 Task: Create a due date automation trigger when advanced on, 2 hours after a card is due add fields with custom field "Resume" set to a number greater or equal to 1 and greater than 10.
Action: Mouse moved to (998, 80)
Screenshot: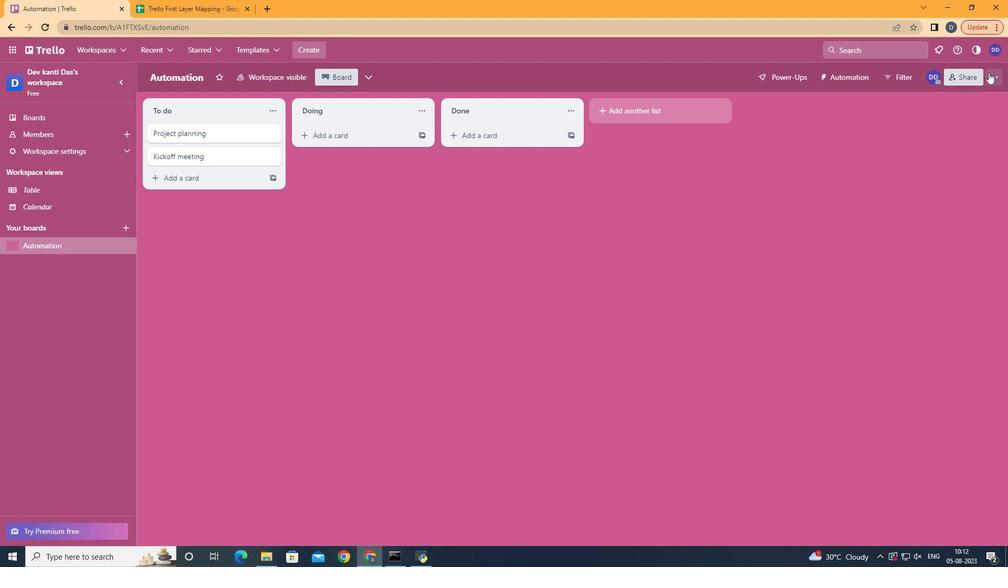 
Action: Mouse pressed left at (998, 80)
Screenshot: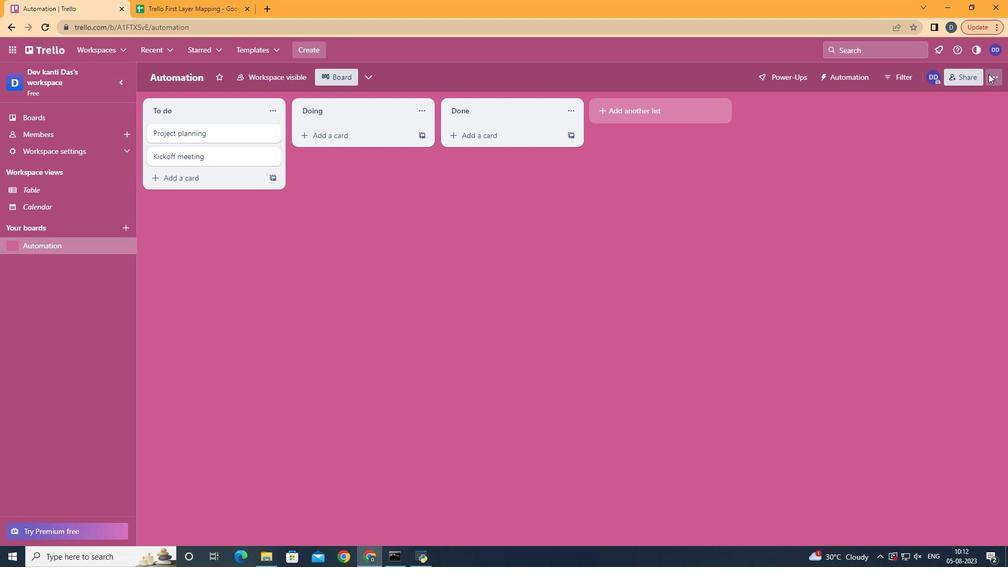
Action: Mouse moved to (932, 225)
Screenshot: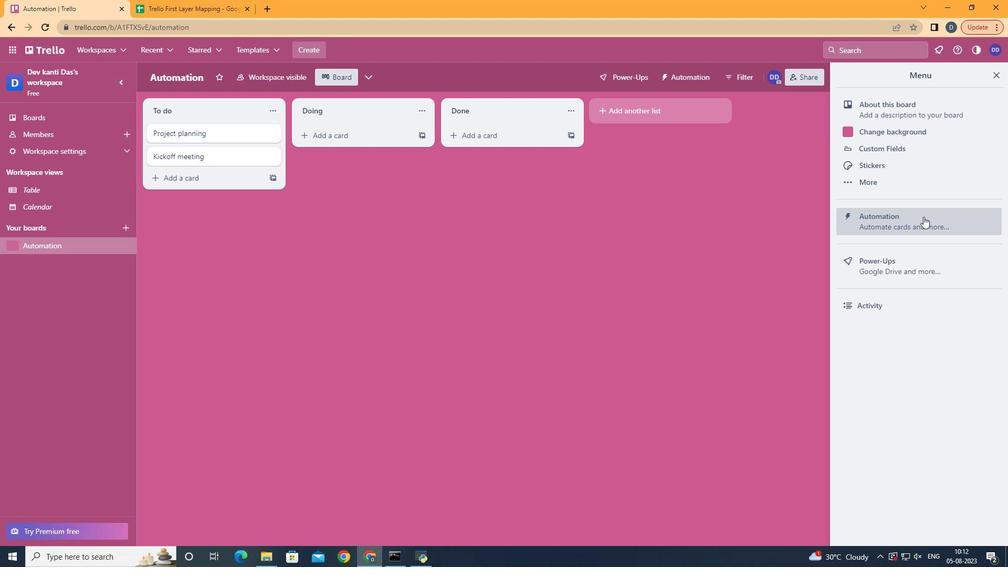 
Action: Mouse pressed left at (932, 225)
Screenshot: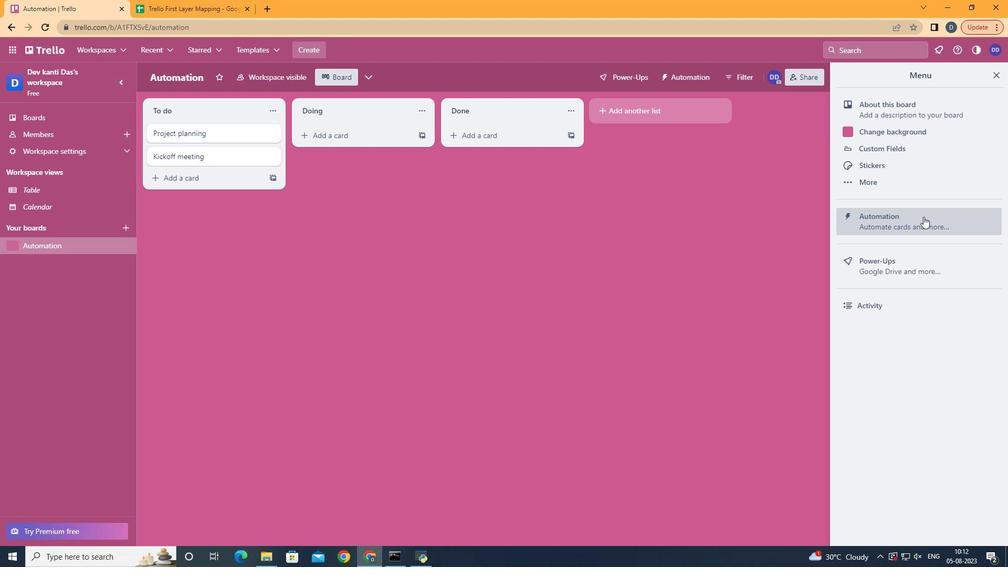 
Action: Mouse moved to (209, 219)
Screenshot: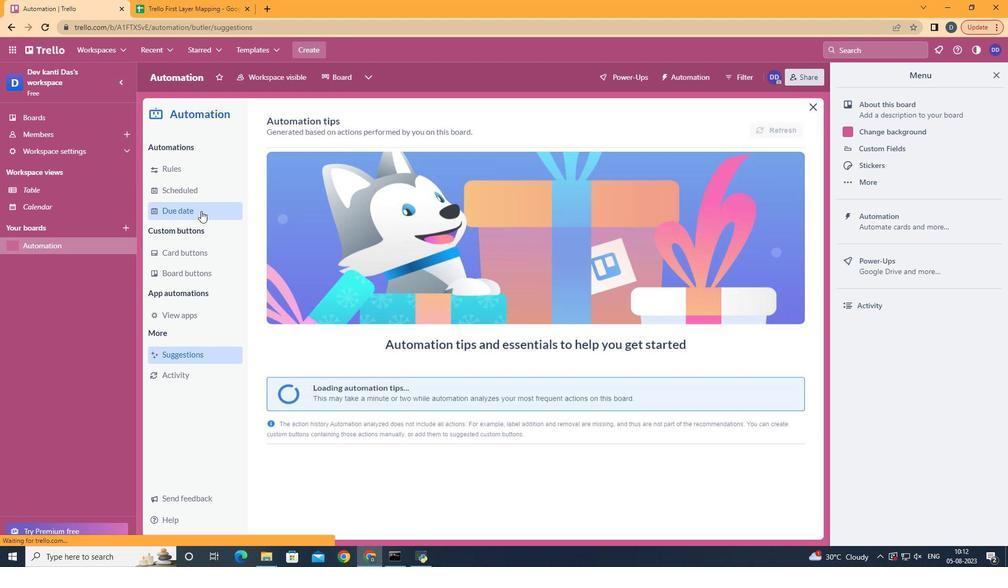 
Action: Mouse pressed left at (209, 219)
Screenshot: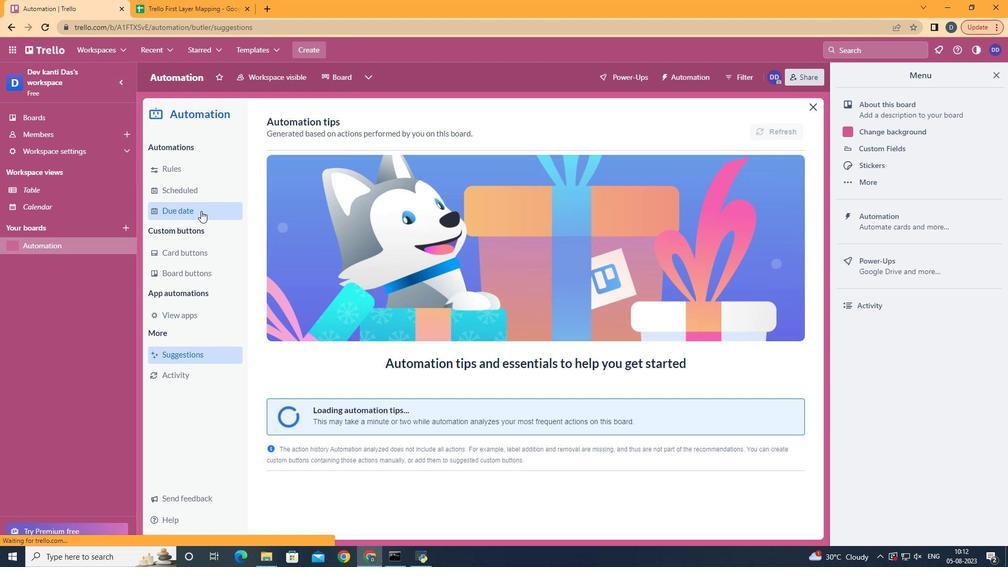 
Action: Mouse moved to (749, 129)
Screenshot: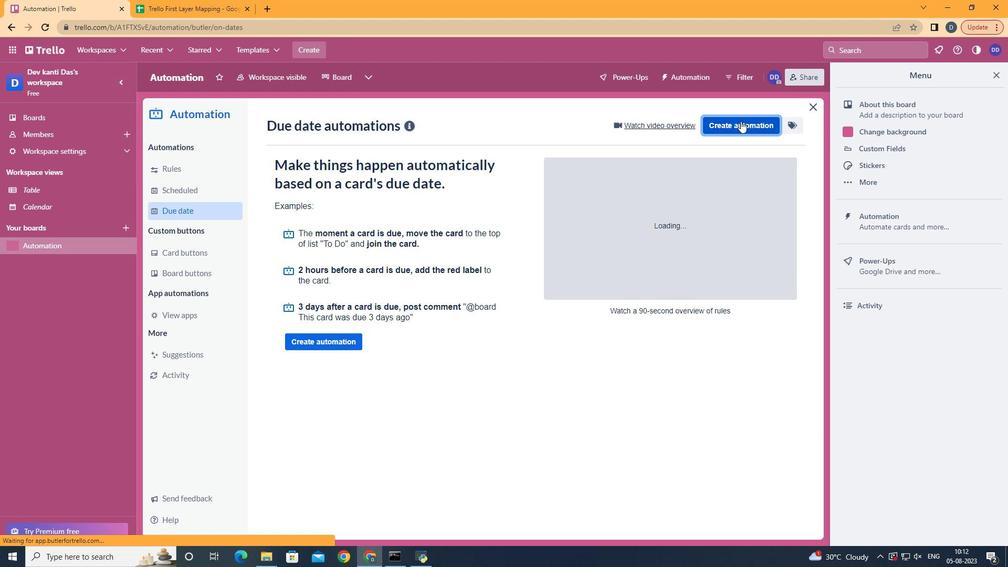 
Action: Mouse pressed left at (749, 129)
Screenshot: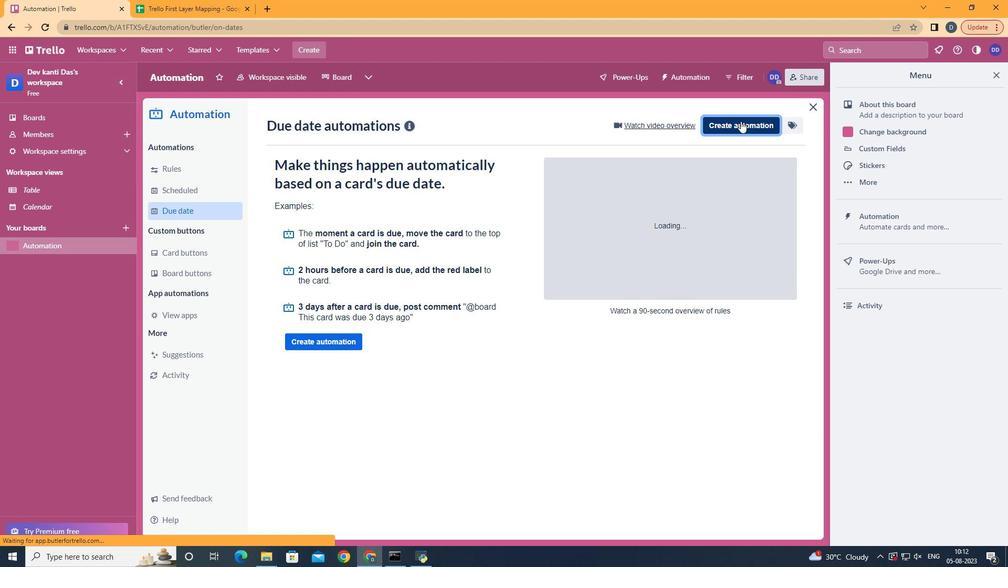 
Action: Mouse moved to (533, 237)
Screenshot: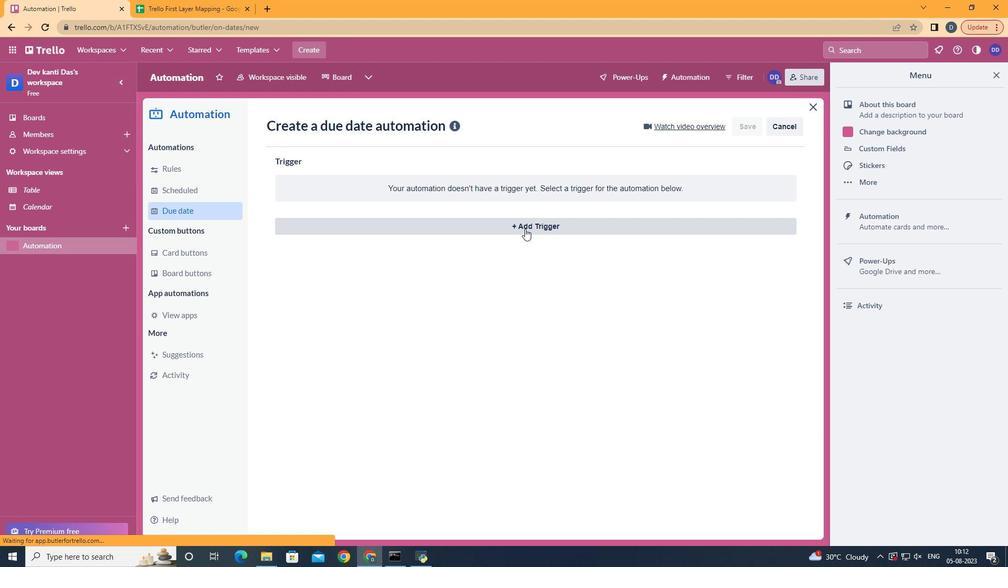 
Action: Mouse pressed left at (533, 237)
Screenshot: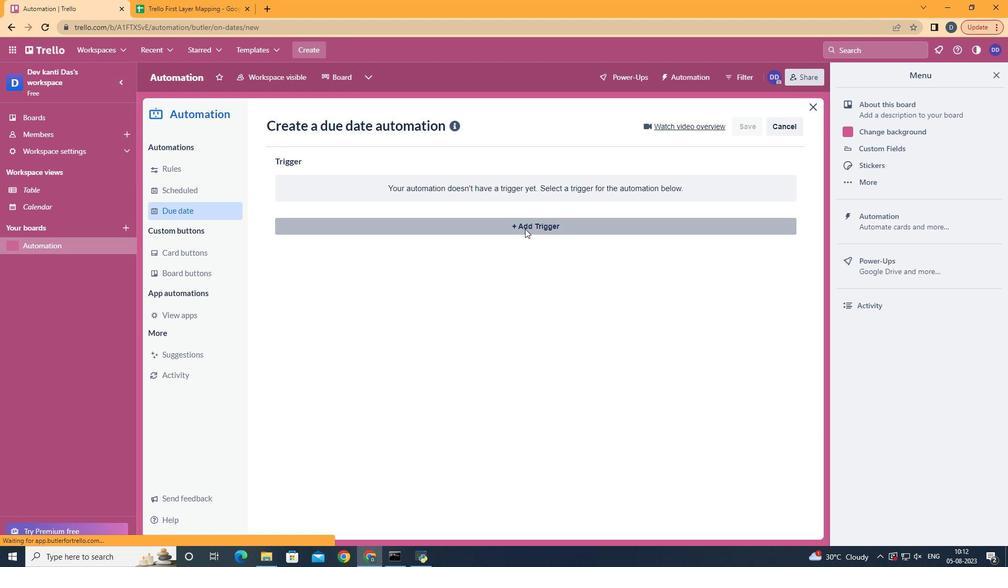 
Action: Mouse moved to (343, 453)
Screenshot: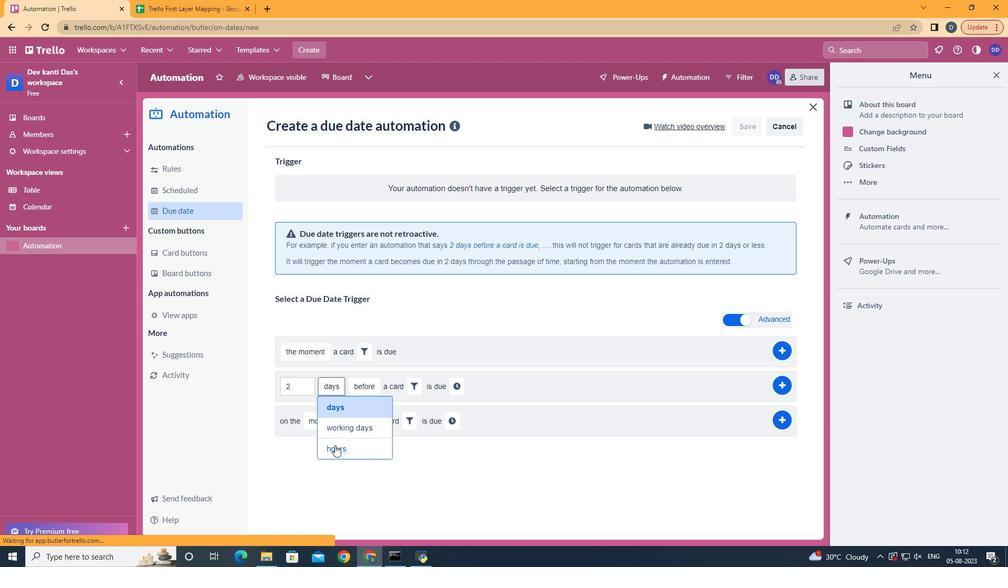 
Action: Mouse pressed left at (343, 453)
Screenshot: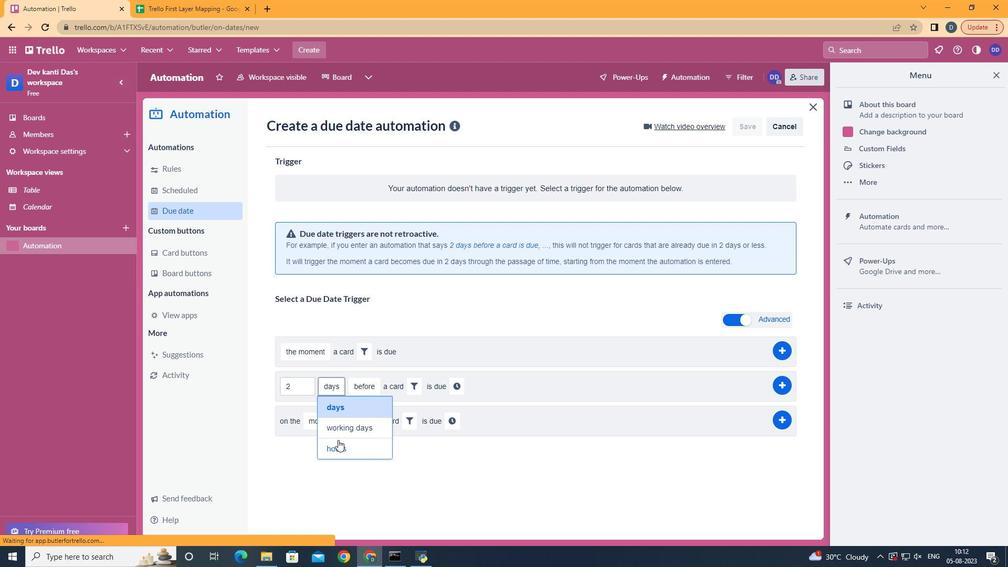 
Action: Mouse moved to (377, 436)
Screenshot: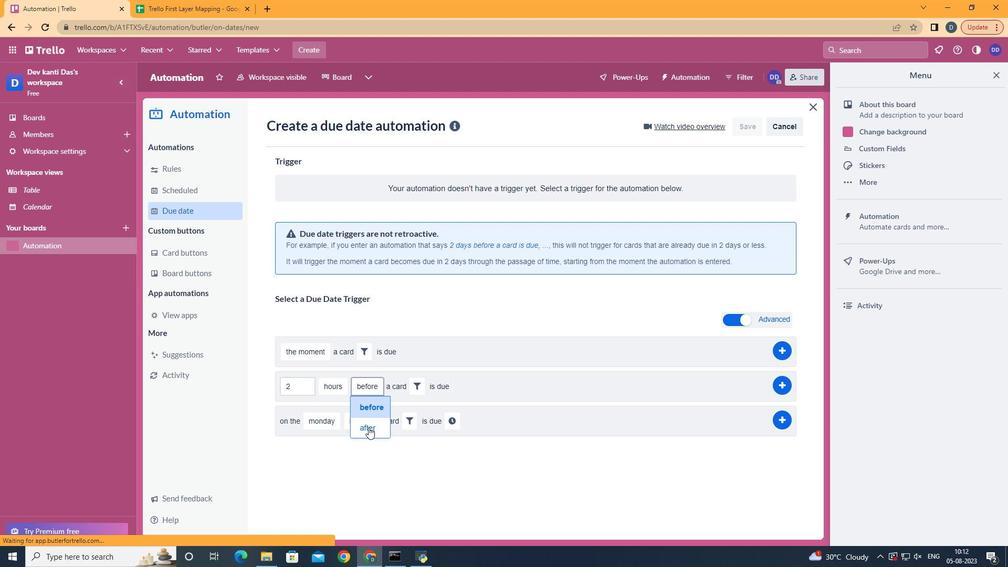 
Action: Mouse pressed left at (377, 436)
Screenshot: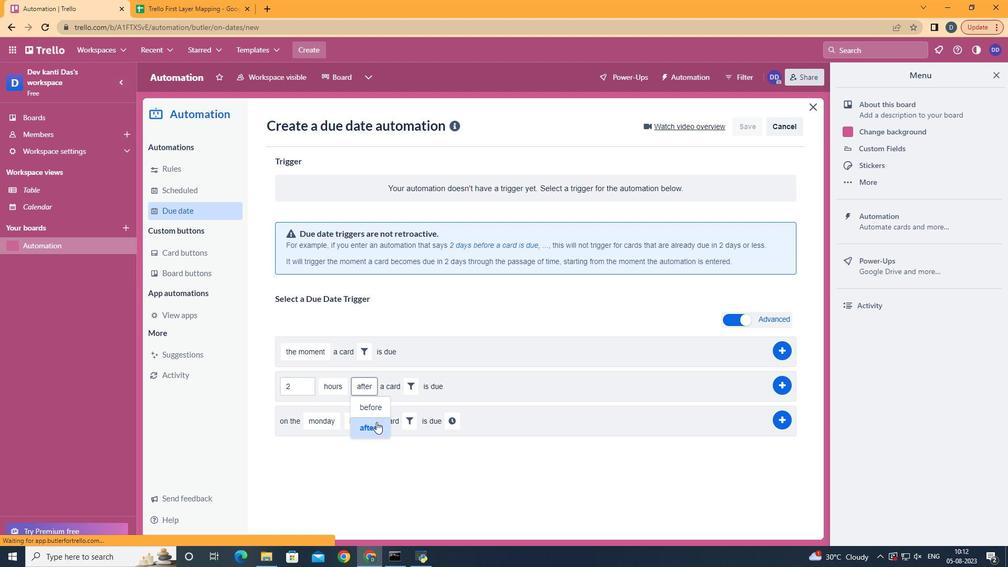 
Action: Mouse moved to (426, 393)
Screenshot: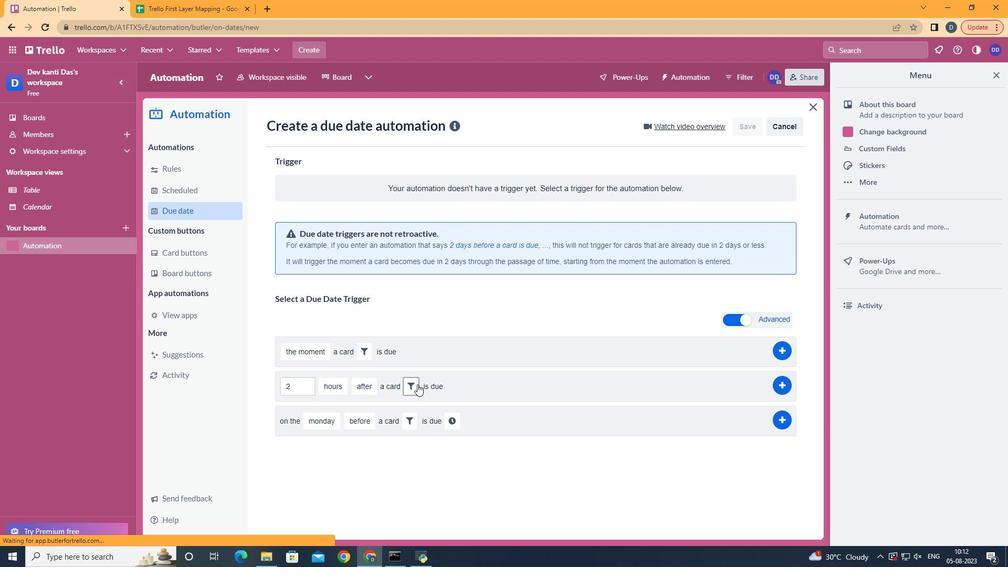 
Action: Mouse pressed left at (426, 393)
Screenshot: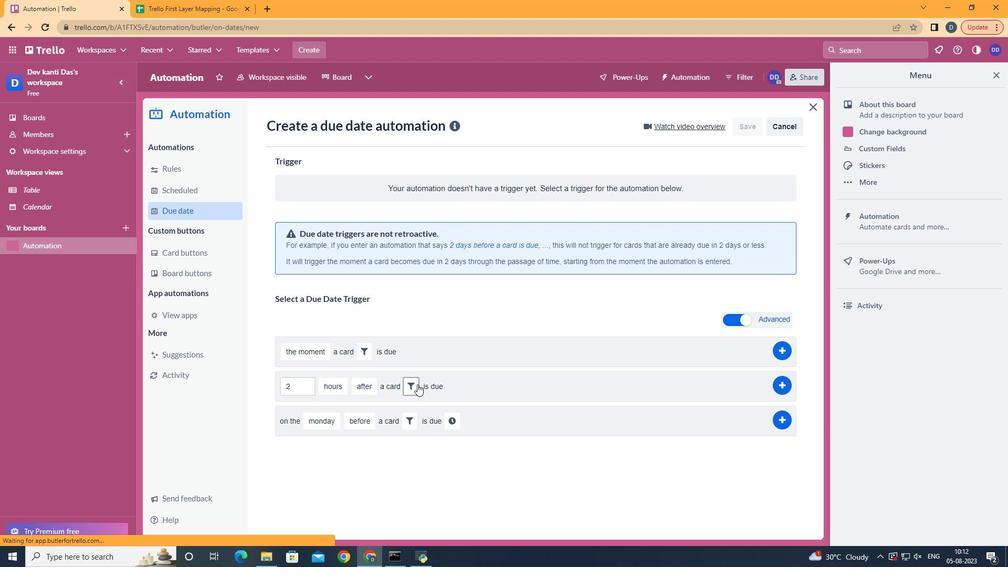 
Action: Mouse moved to (586, 430)
Screenshot: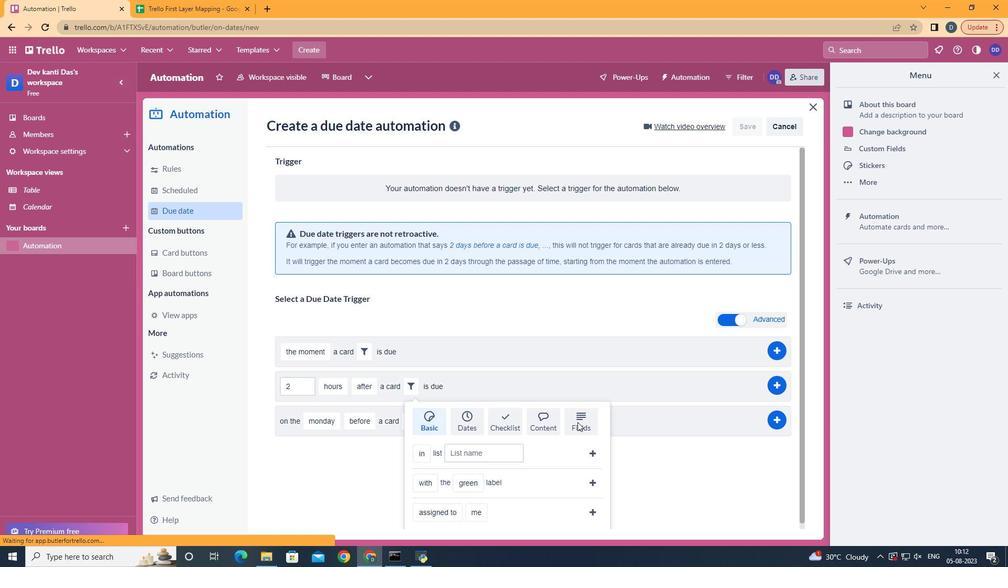 
Action: Mouse pressed left at (586, 430)
Screenshot: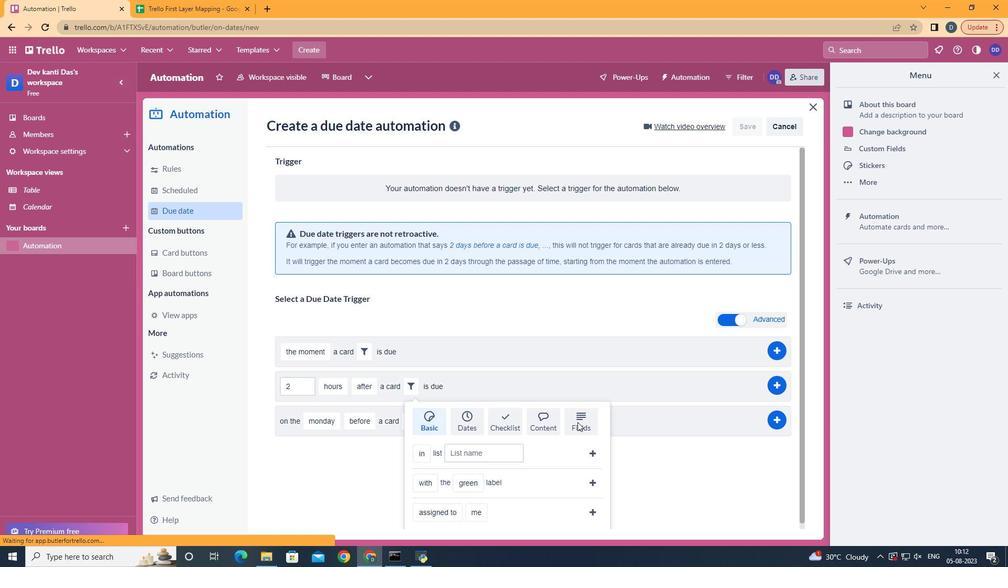 
Action: Mouse moved to (586, 430)
Screenshot: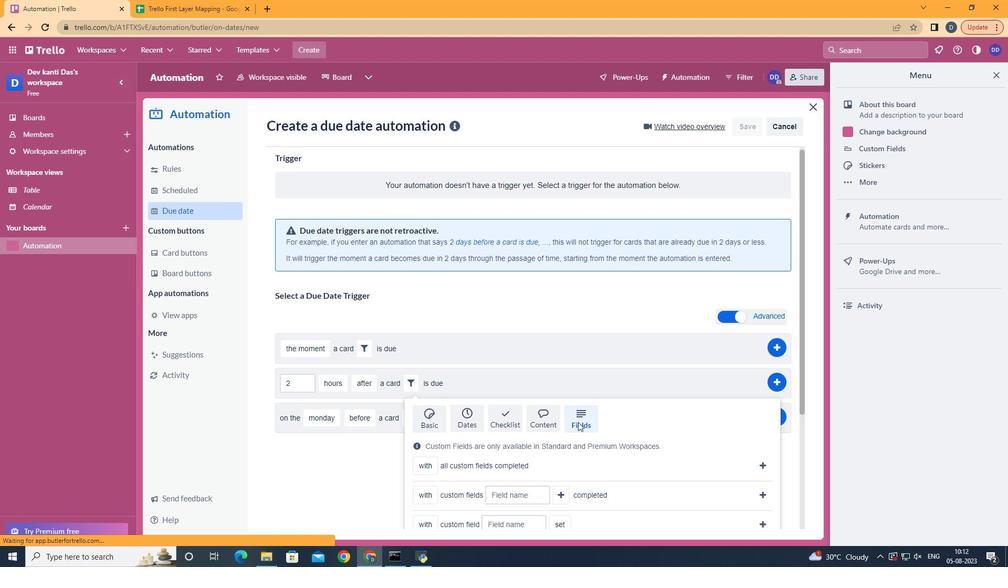 
Action: Mouse scrolled (586, 430) with delta (0, 0)
Screenshot: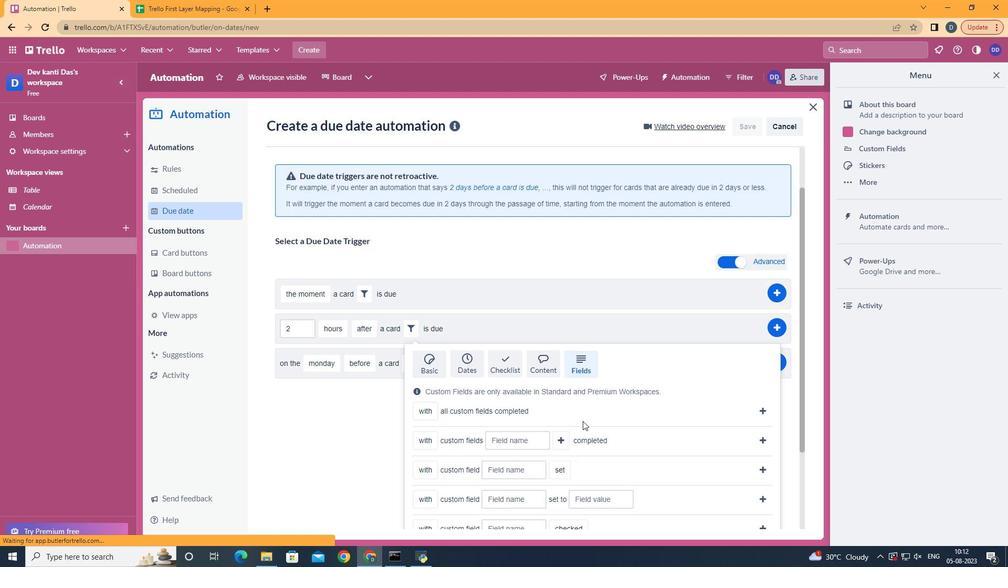 
Action: Mouse scrolled (586, 430) with delta (0, 0)
Screenshot: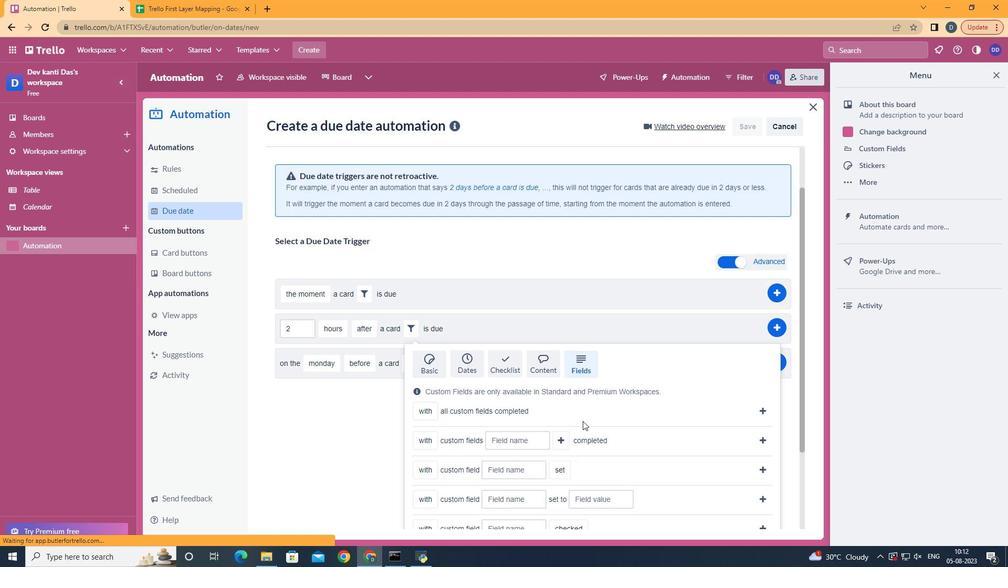 
Action: Mouse scrolled (586, 430) with delta (0, 0)
Screenshot: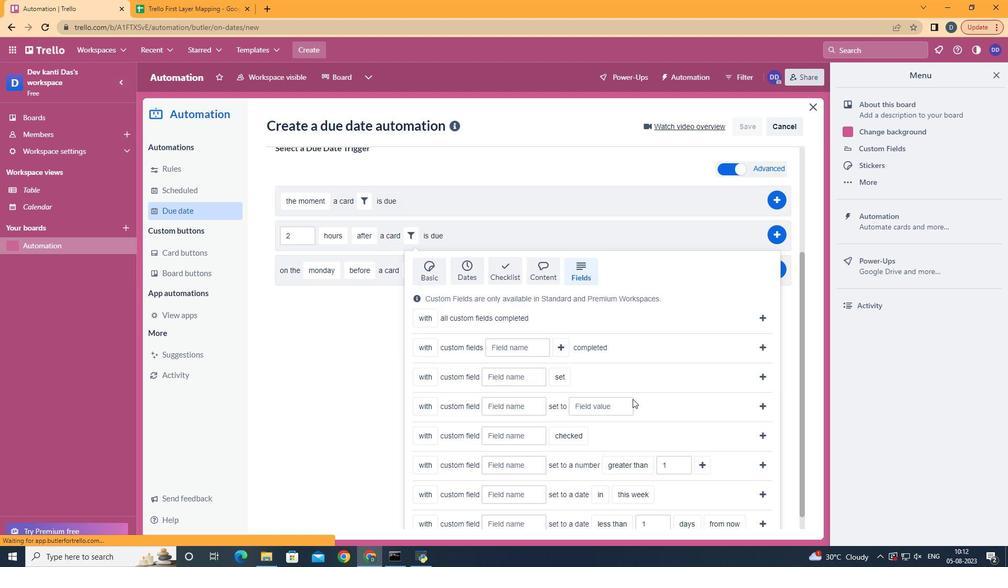 
Action: Mouse scrolled (586, 430) with delta (0, 0)
Screenshot: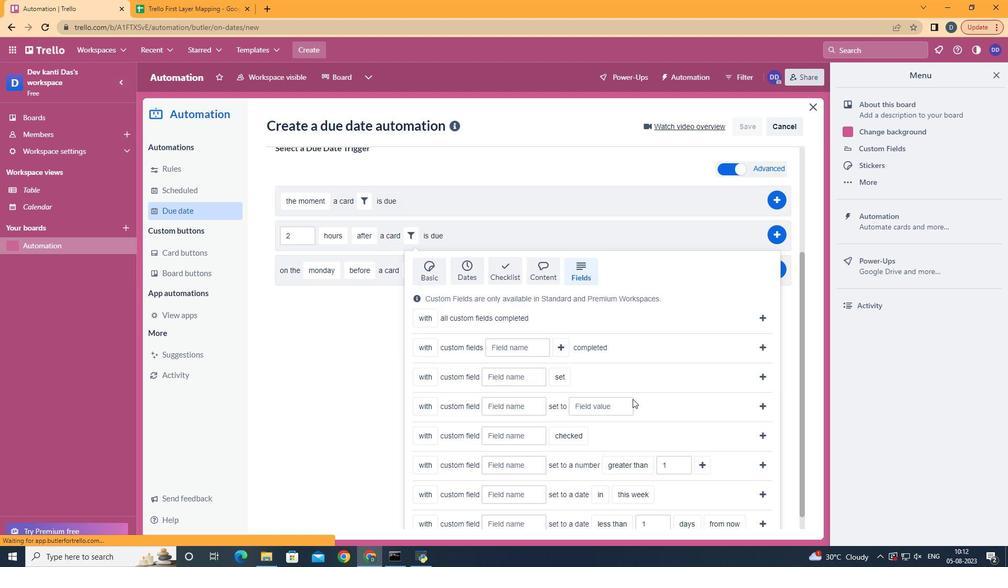 
Action: Mouse scrolled (586, 430) with delta (0, 0)
Screenshot: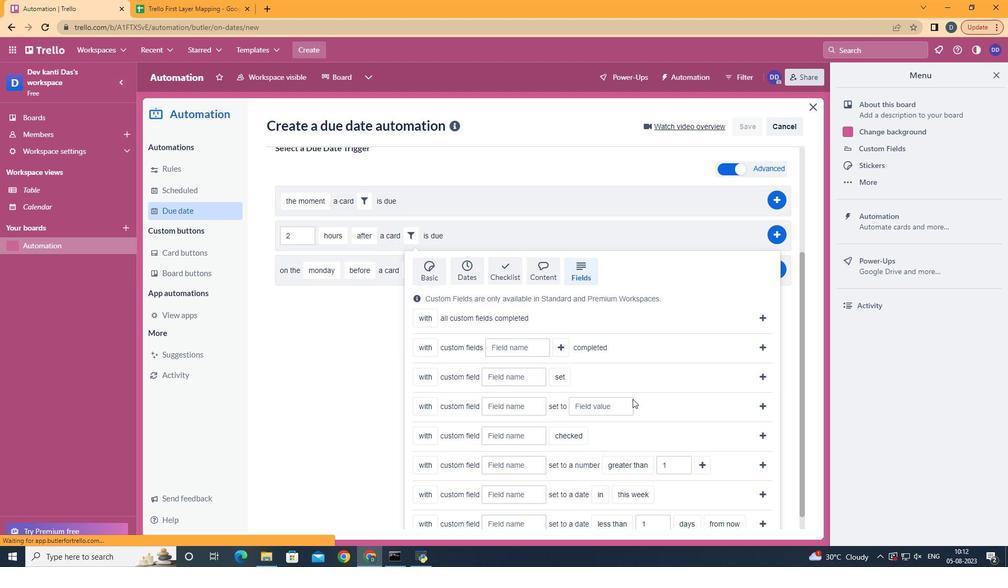 
Action: Mouse moved to (443, 478)
Screenshot: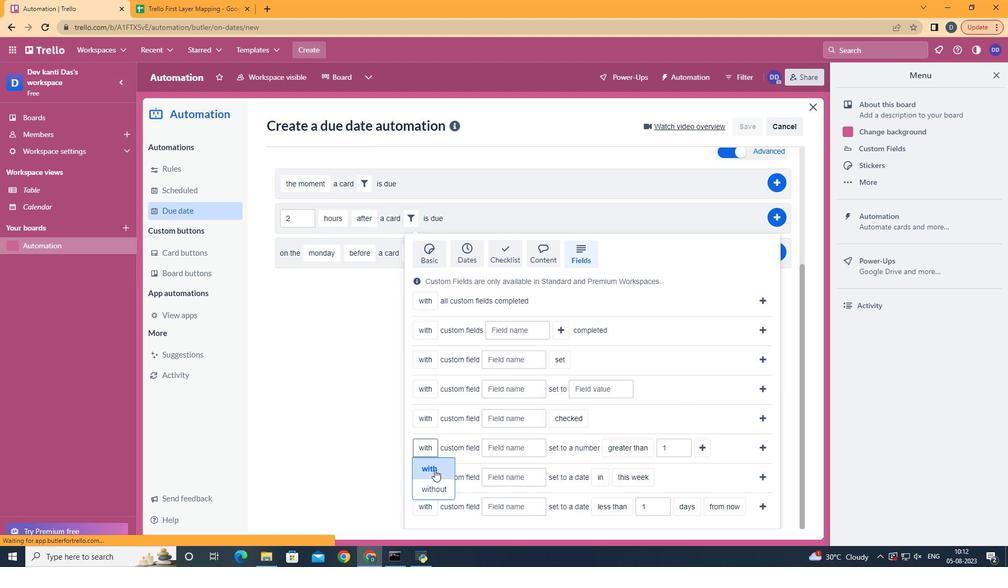 
Action: Mouse pressed left at (443, 478)
Screenshot: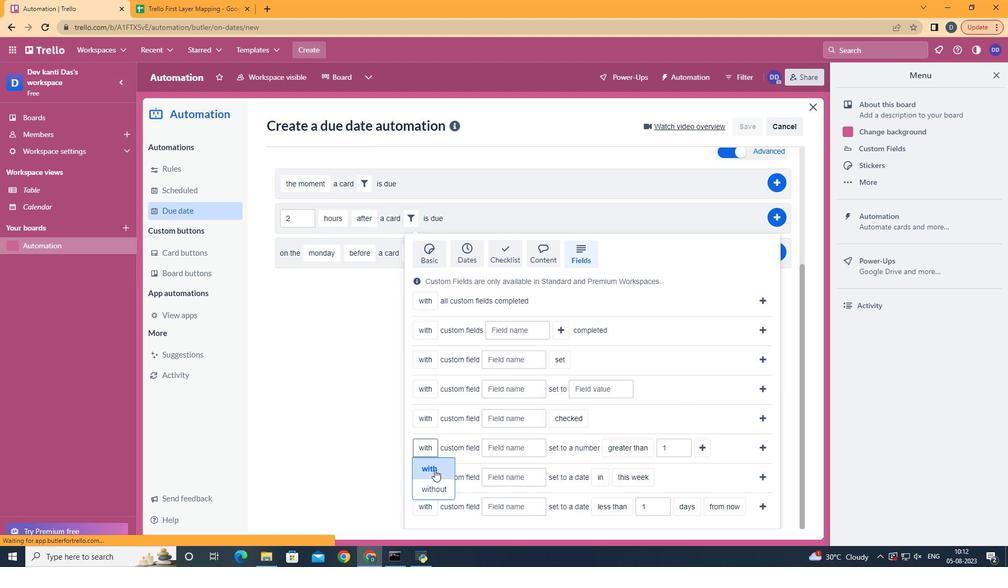 
Action: Mouse moved to (544, 452)
Screenshot: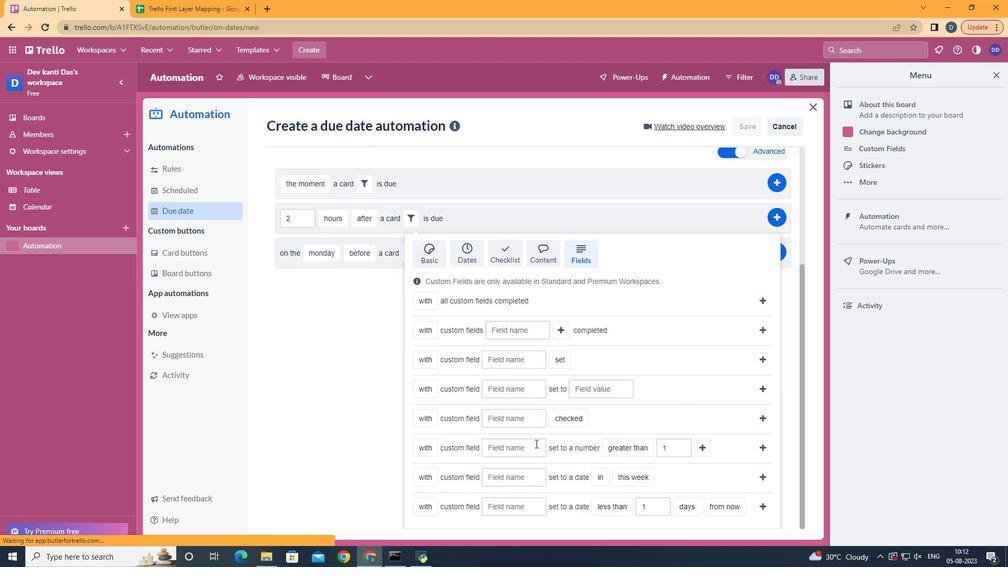 
Action: Mouse pressed left at (544, 452)
Screenshot: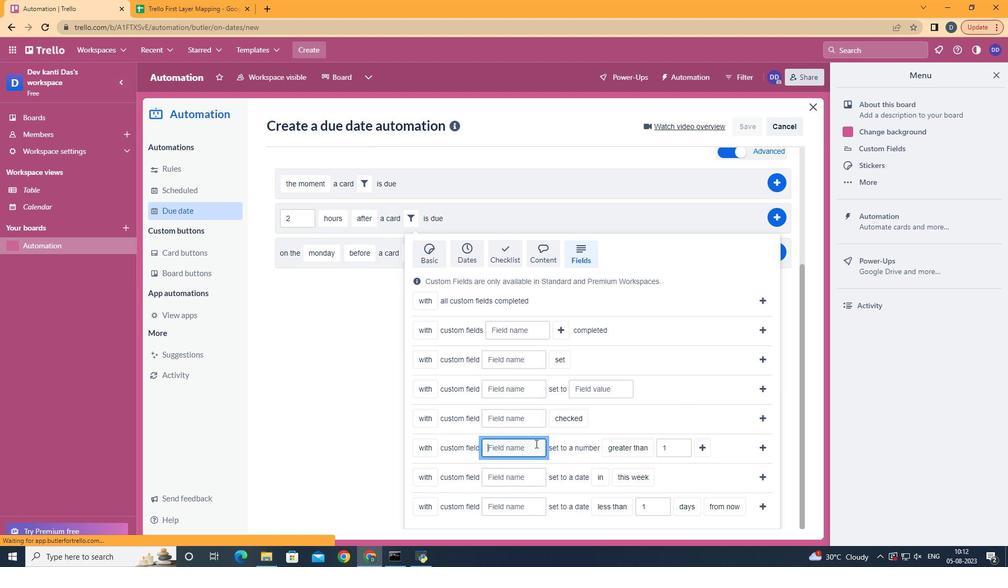 
Action: Key pressed <Key.shift>Resume
Screenshot: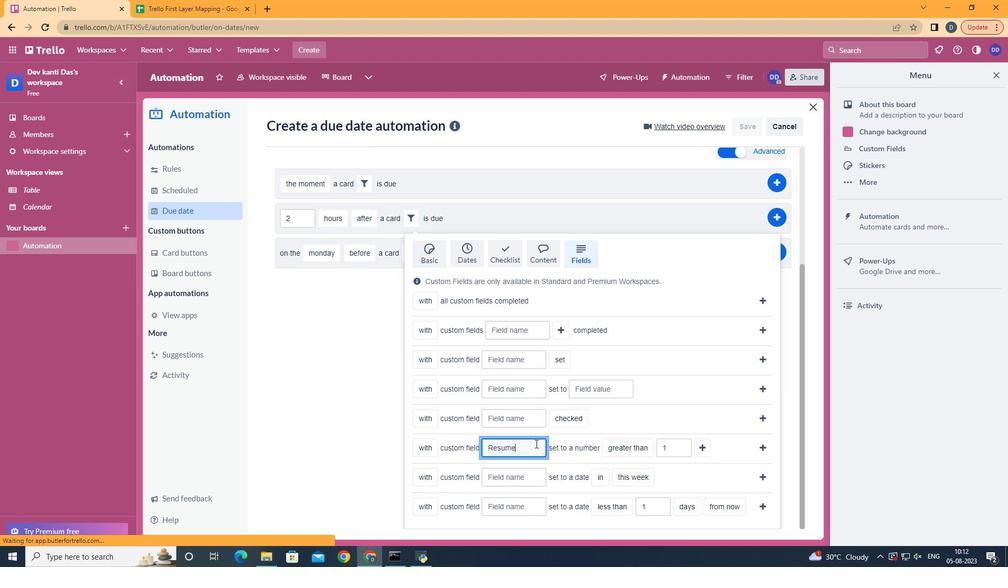 
Action: Mouse moved to (666, 398)
Screenshot: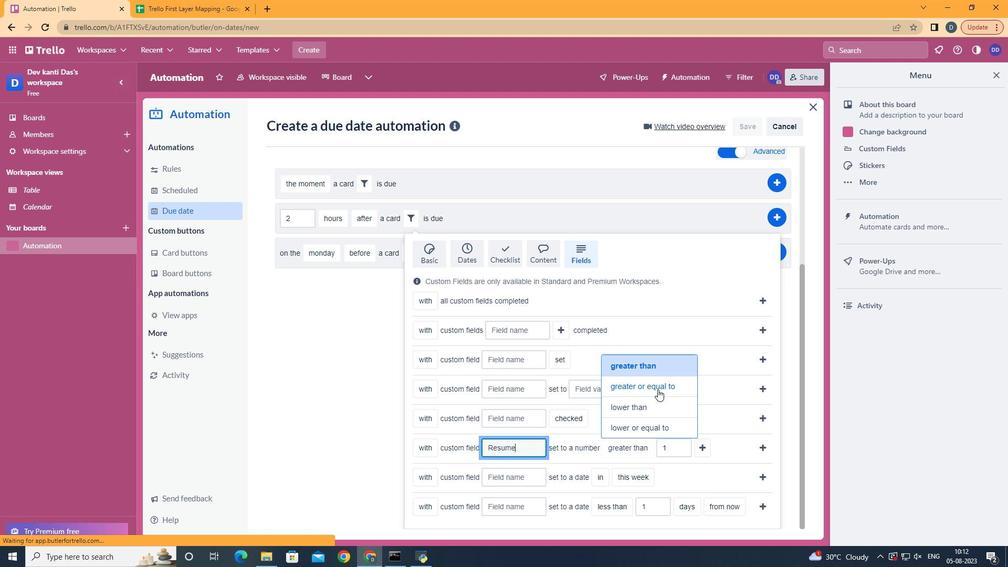 
Action: Mouse pressed left at (666, 398)
Screenshot: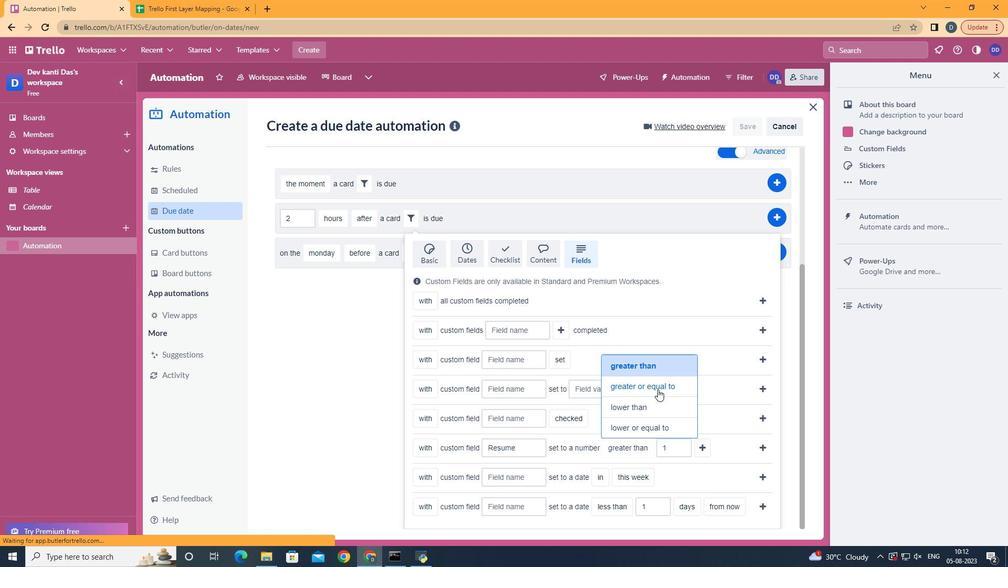 
Action: Mouse moved to (729, 460)
Screenshot: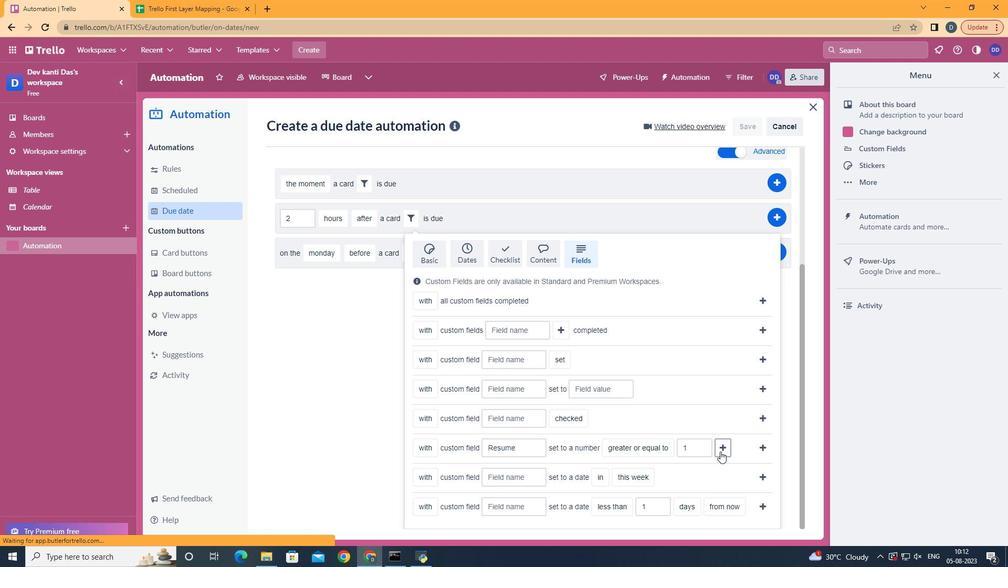 
Action: Mouse pressed left at (729, 460)
Screenshot: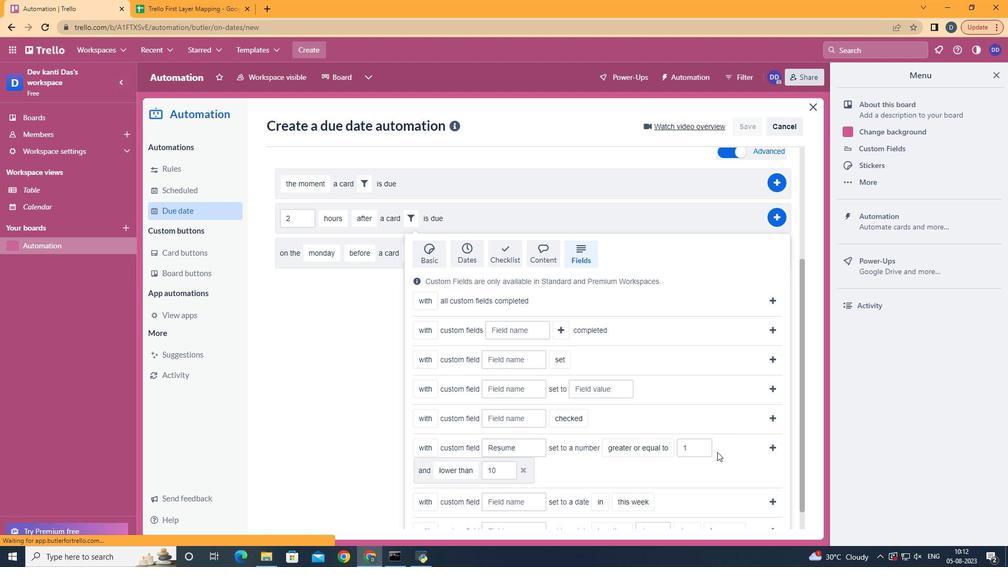 
Action: Mouse moved to (486, 435)
Screenshot: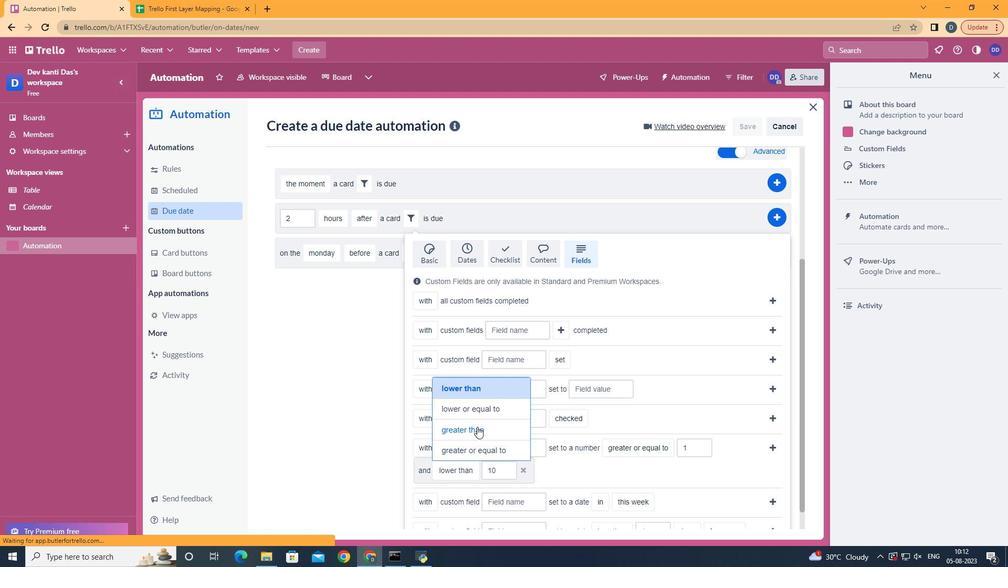 
Action: Mouse pressed left at (486, 435)
Screenshot: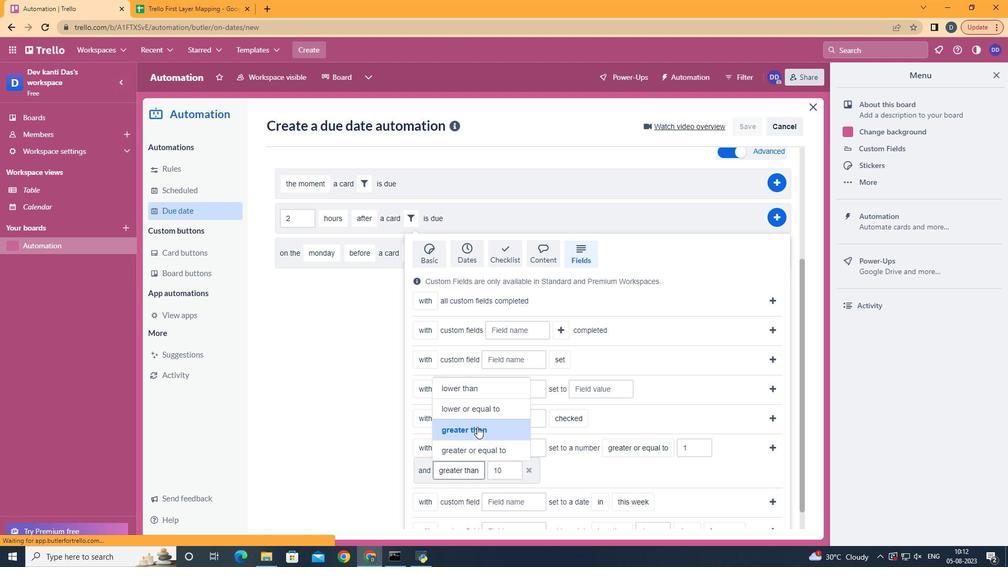 
Action: Mouse moved to (786, 455)
Screenshot: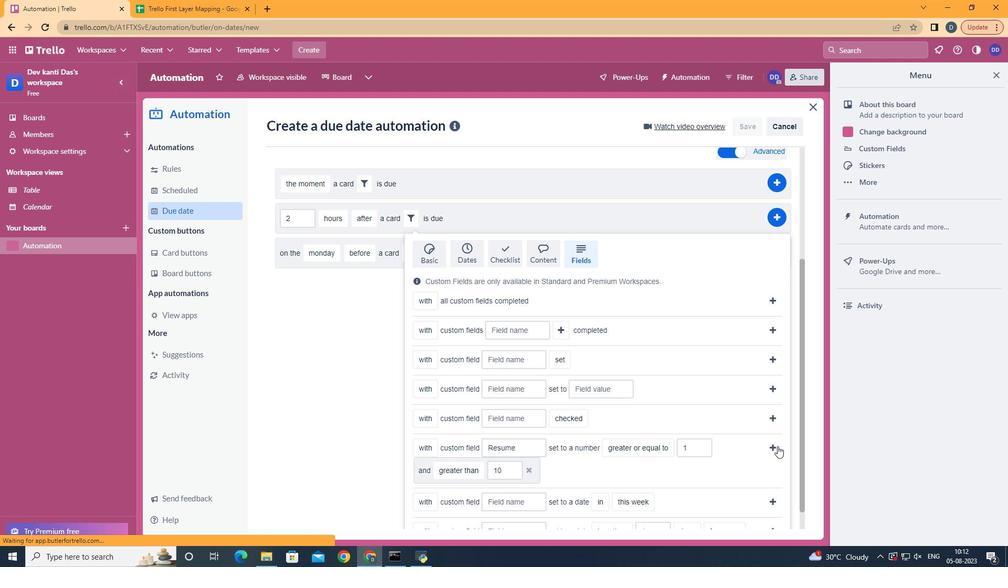 
Action: Mouse pressed left at (786, 455)
Screenshot: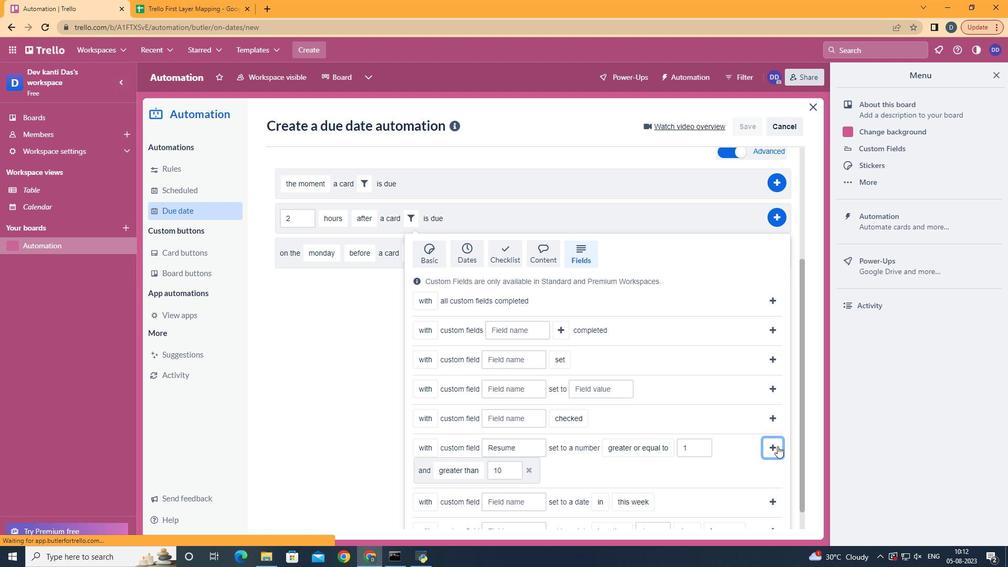 
Action: Mouse moved to (793, 387)
Screenshot: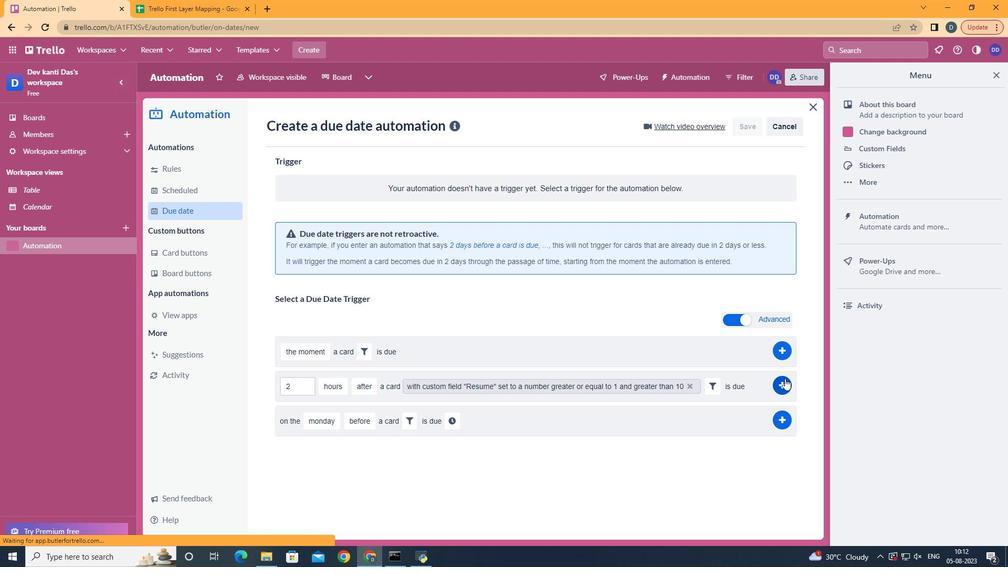 
Action: Mouse pressed left at (793, 387)
Screenshot: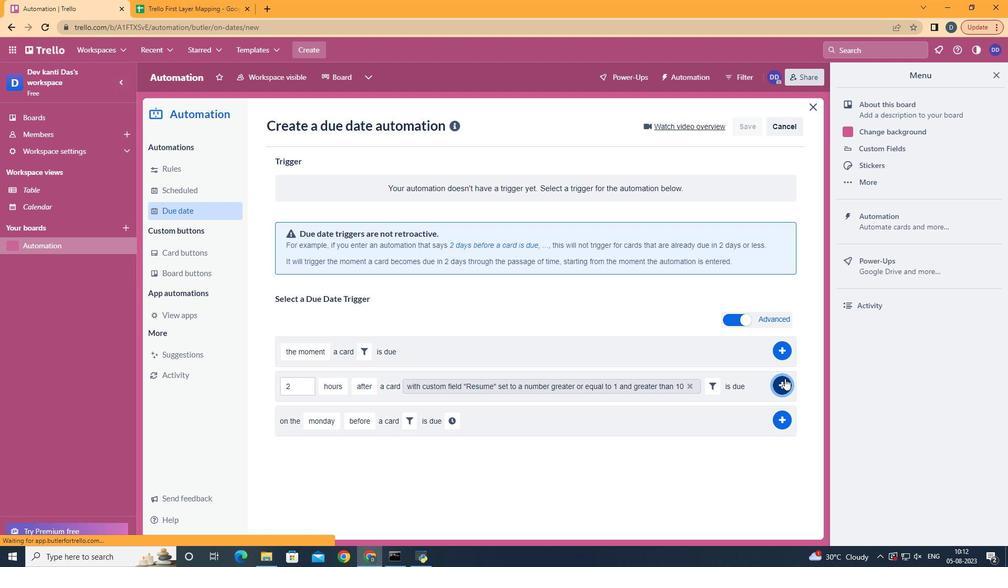
Action: Mouse moved to (403, 161)
Screenshot: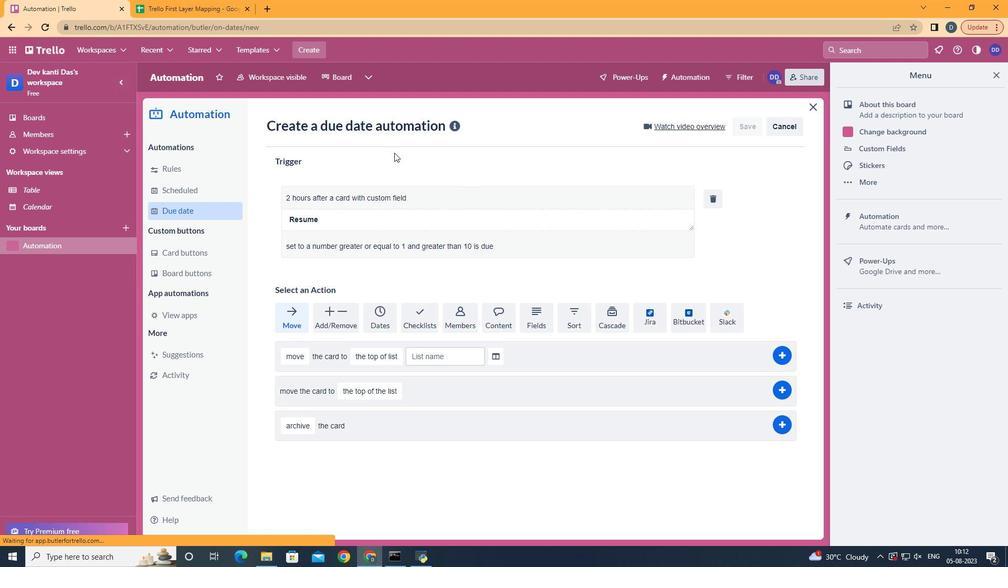
